 Task: Add the task  Upgrade and migrate company contract review to a cloud-based solution to the section Speed Sprint in the project ConvertTech and add a Due Date to the respective task as 2024/01/26
Action: Mouse pressed left at (239, 257)
Screenshot: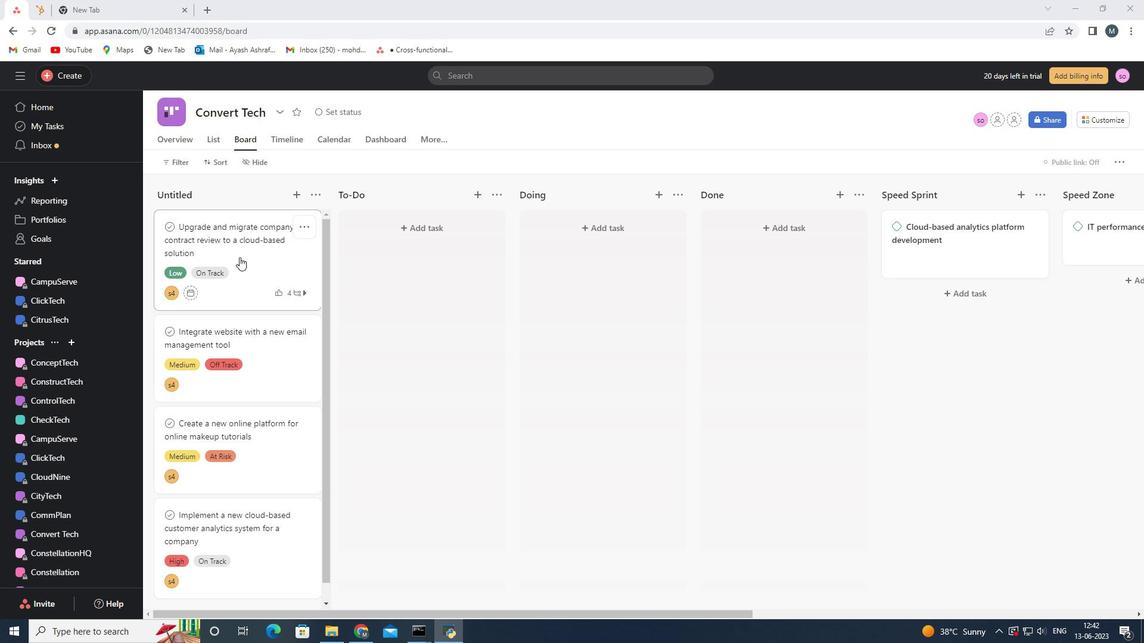 
Action: Mouse moved to (916, 367)
Screenshot: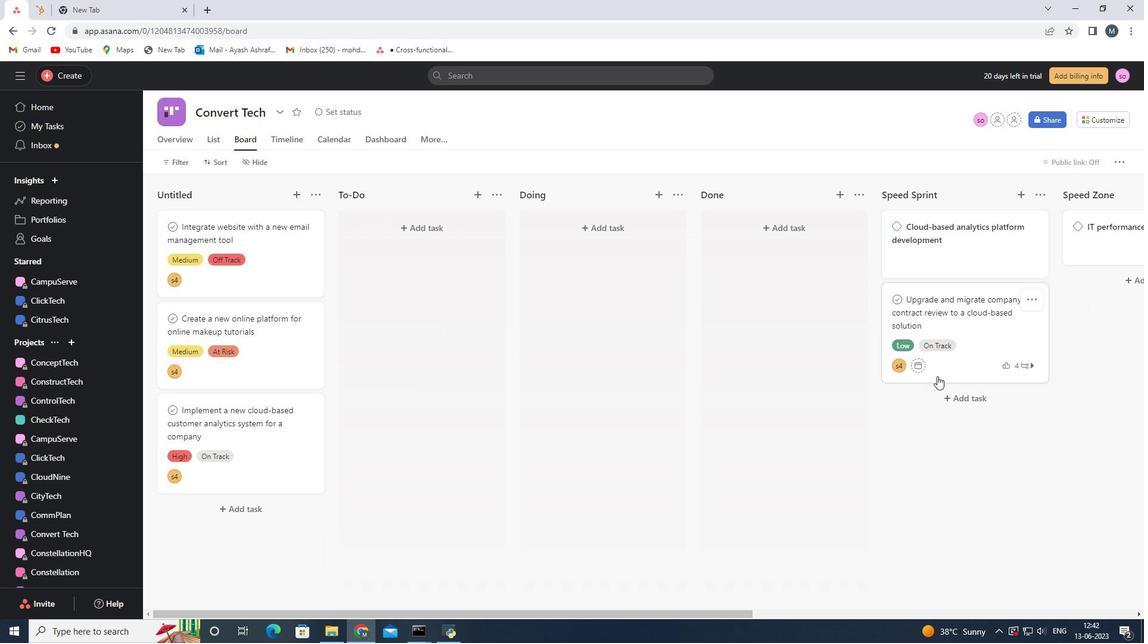 
Action: Mouse pressed left at (916, 367)
Screenshot: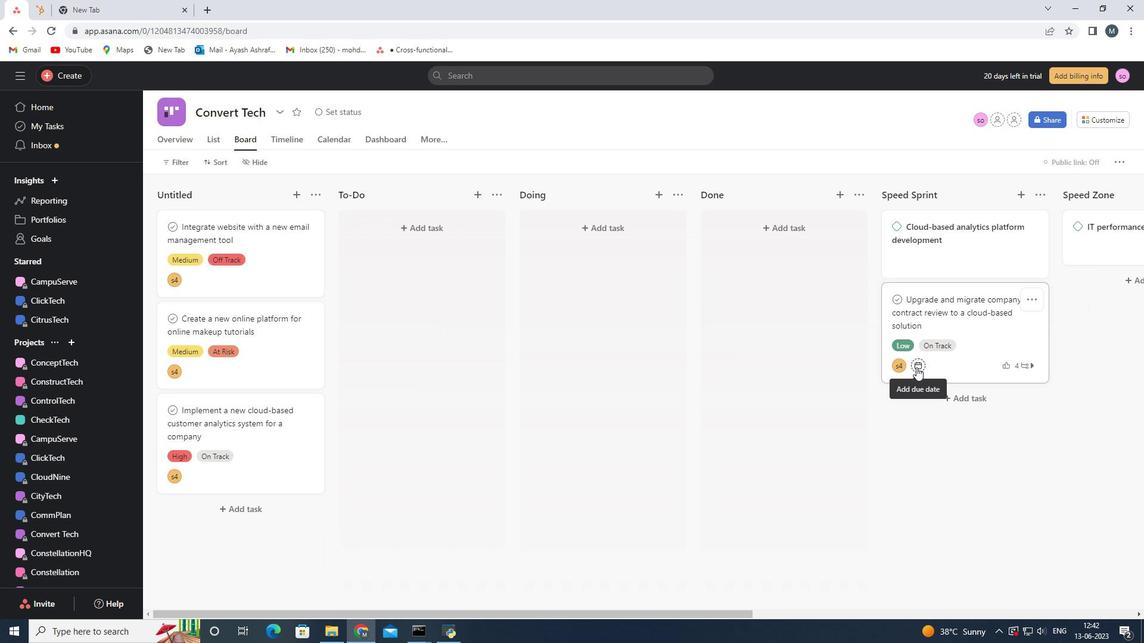 
Action: Mouse moved to (1052, 149)
Screenshot: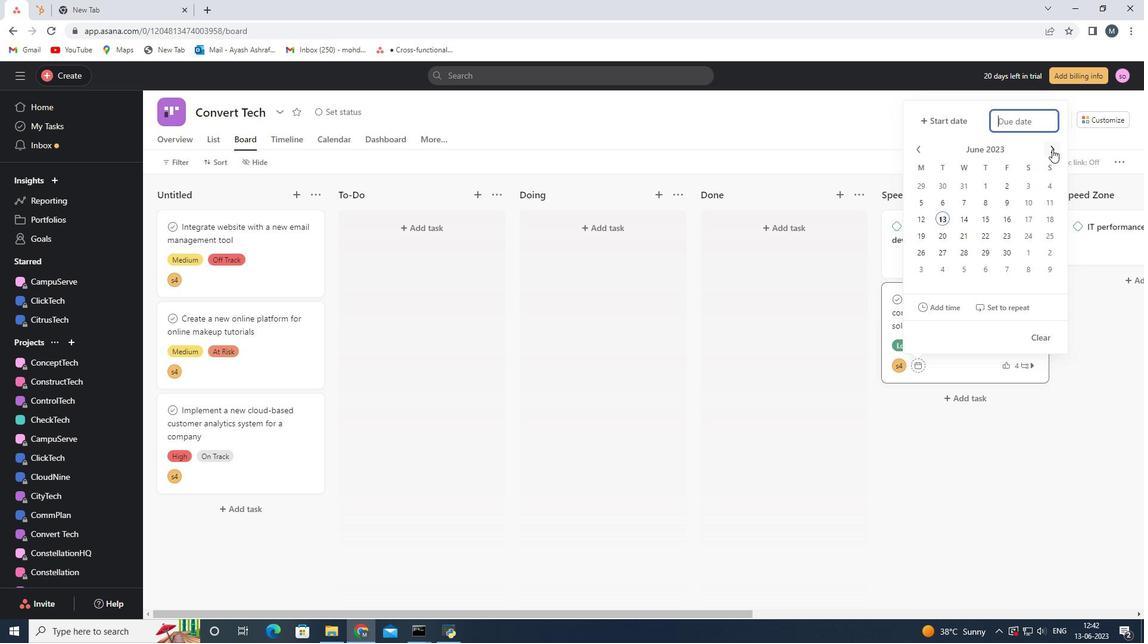 
Action: Mouse pressed left at (1052, 149)
Screenshot: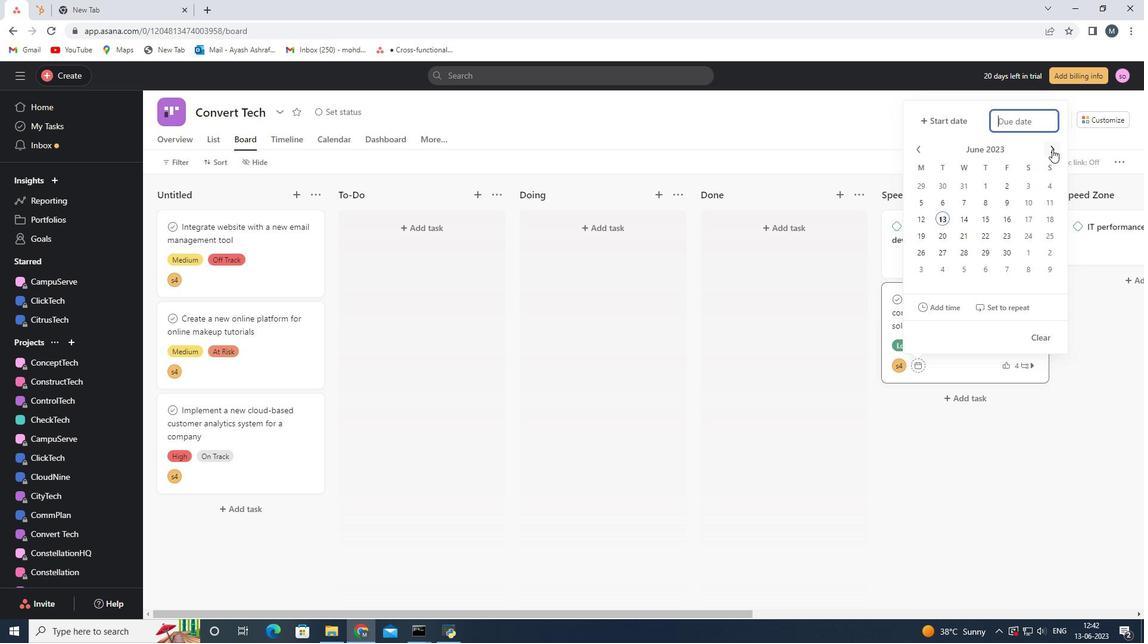 
Action: Mouse pressed left at (1052, 149)
Screenshot: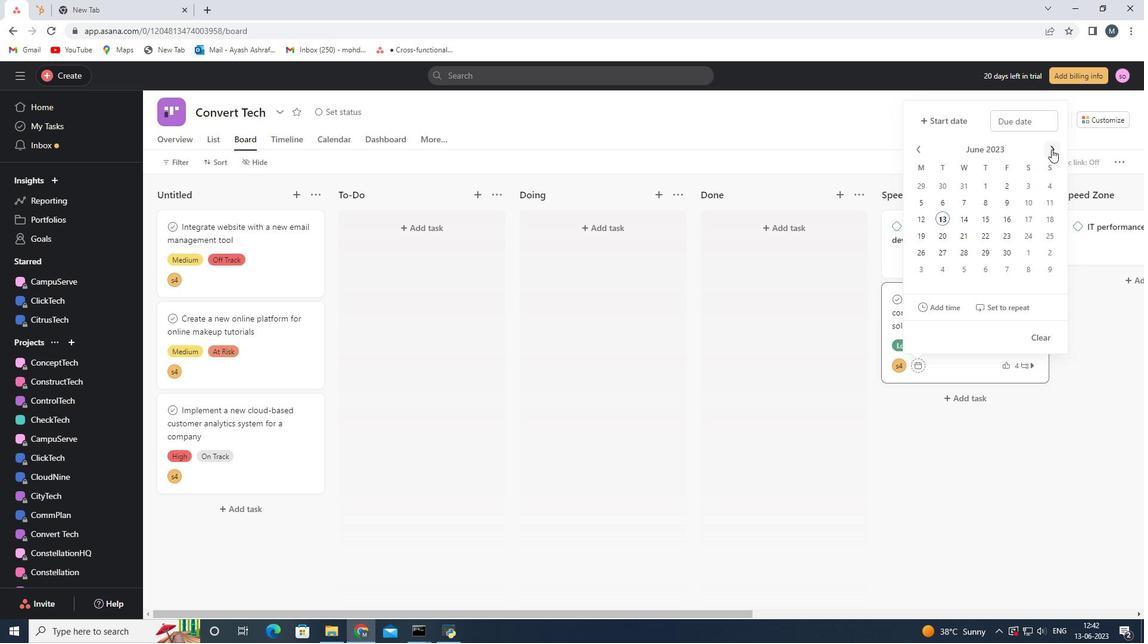 
Action: Mouse pressed left at (1052, 149)
Screenshot: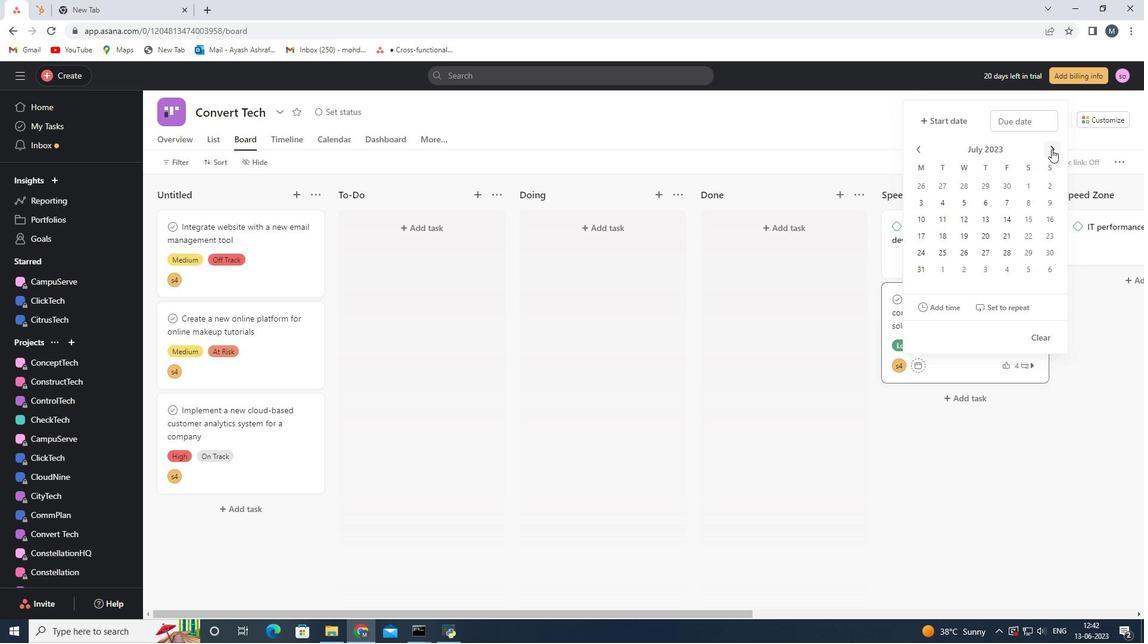 
Action: Mouse pressed left at (1052, 149)
Screenshot: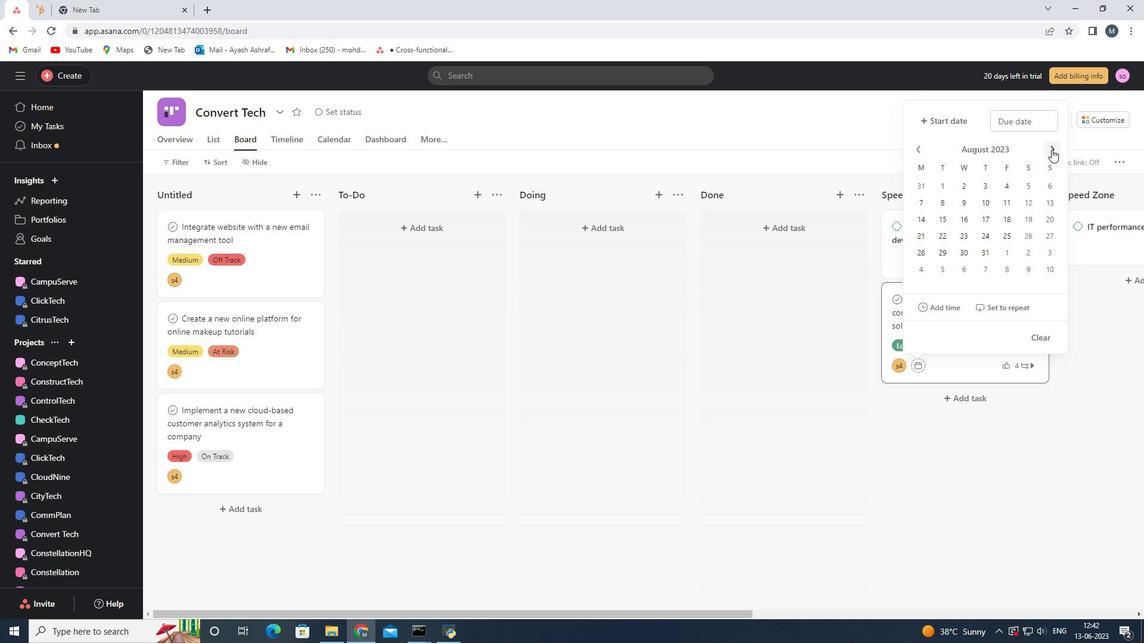 
Action: Mouse pressed left at (1052, 149)
Screenshot: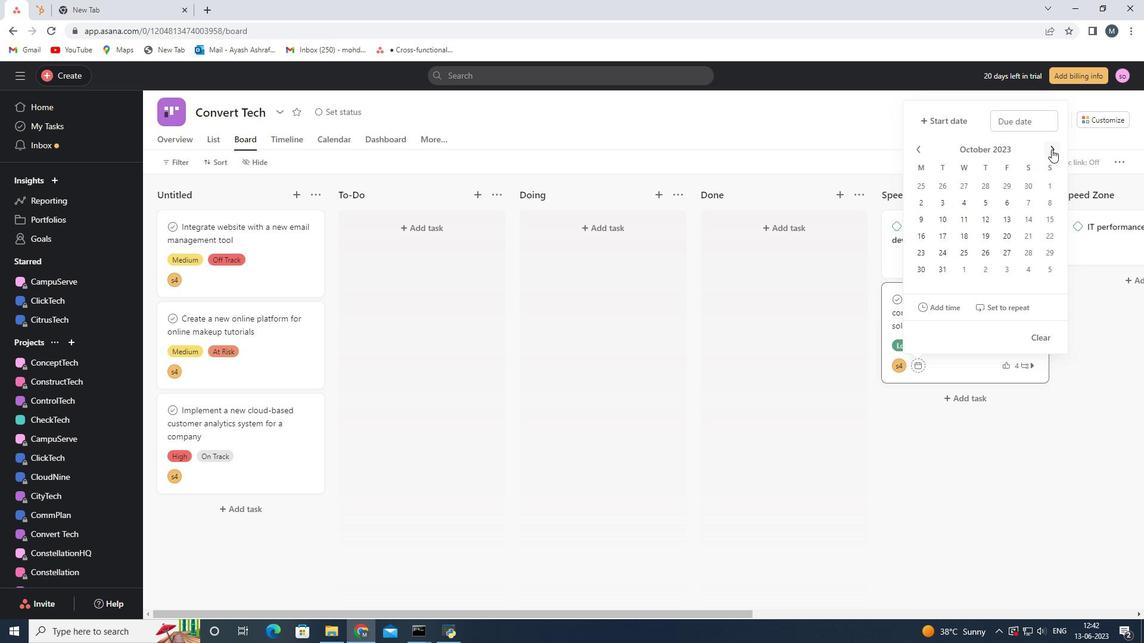 
Action: Mouse pressed left at (1052, 149)
Screenshot: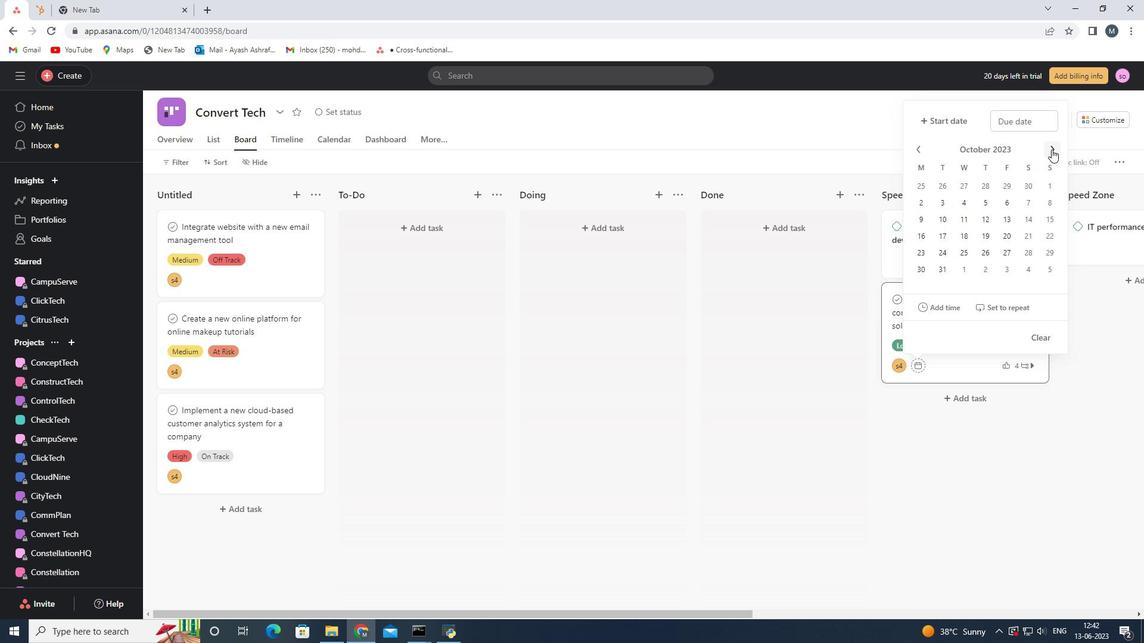 
Action: Mouse moved to (1052, 149)
Screenshot: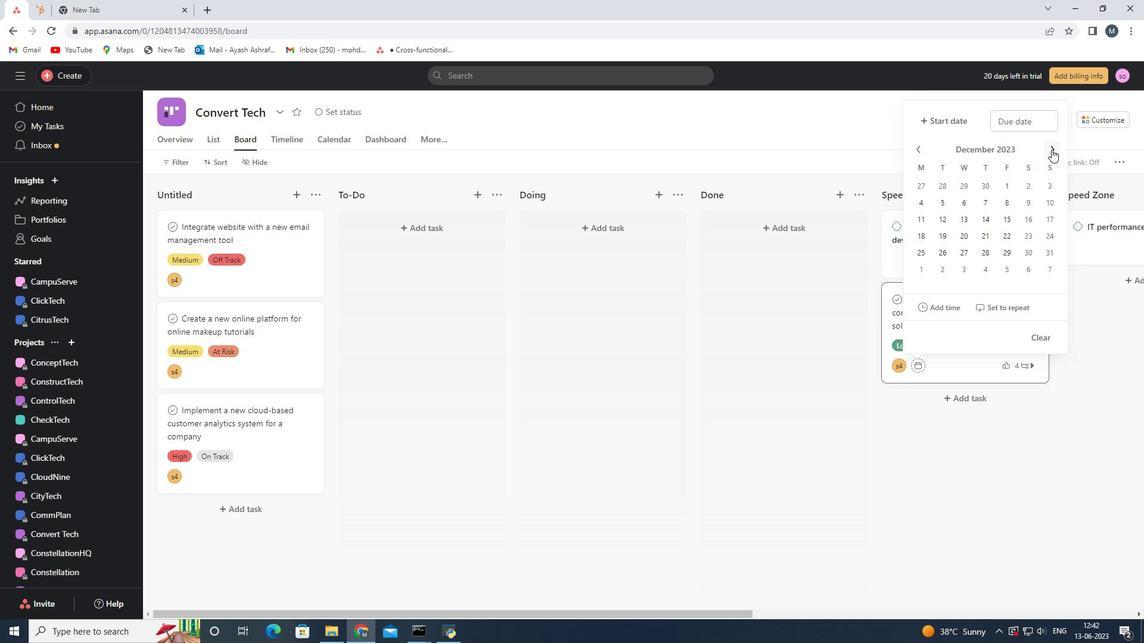 
Action: Mouse pressed left at (1052, 149)
Screenshot: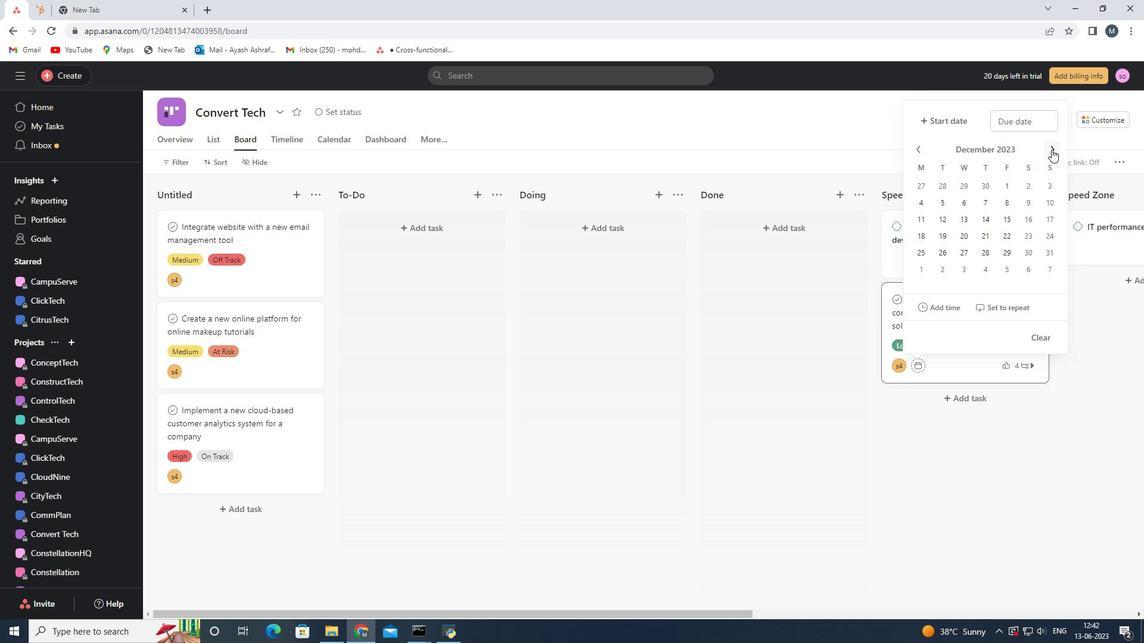 
Action: Mouse moved to (1007, 237)
Screenshot: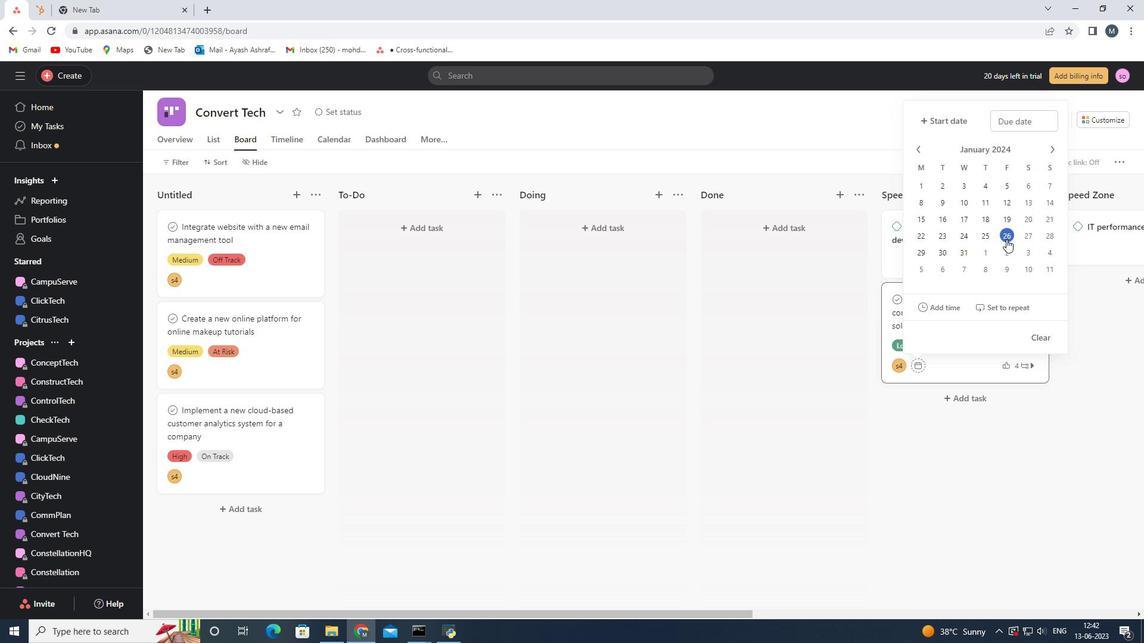 
Action: Mouse pressed left at (1007, 237)
Screenshot: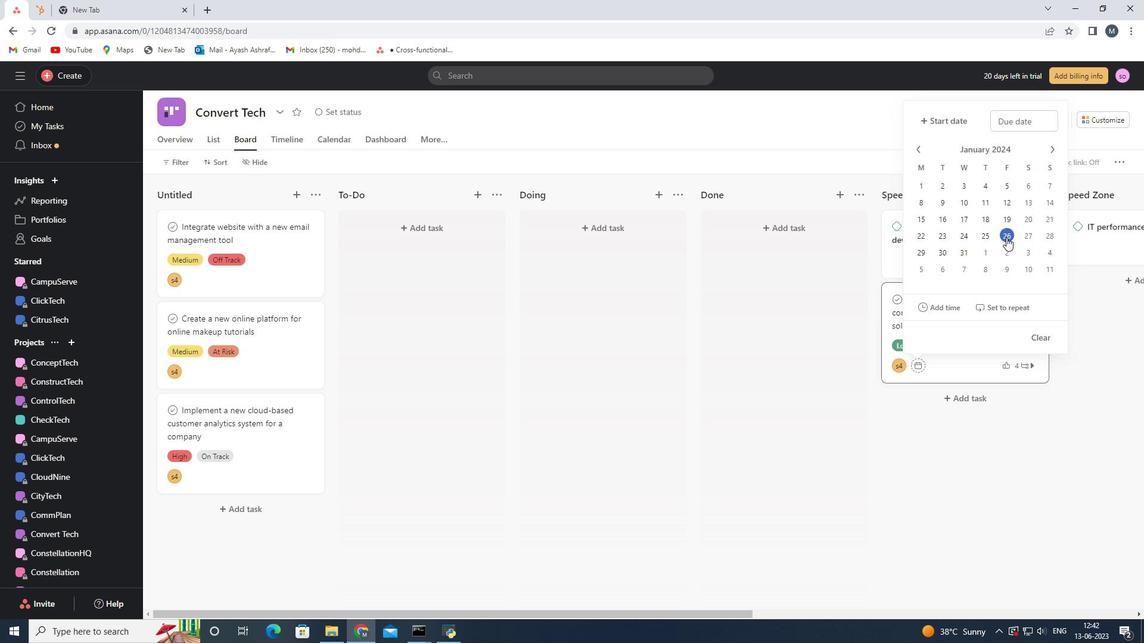 
Action: Mouse moved to (768, 341)
Screenshot: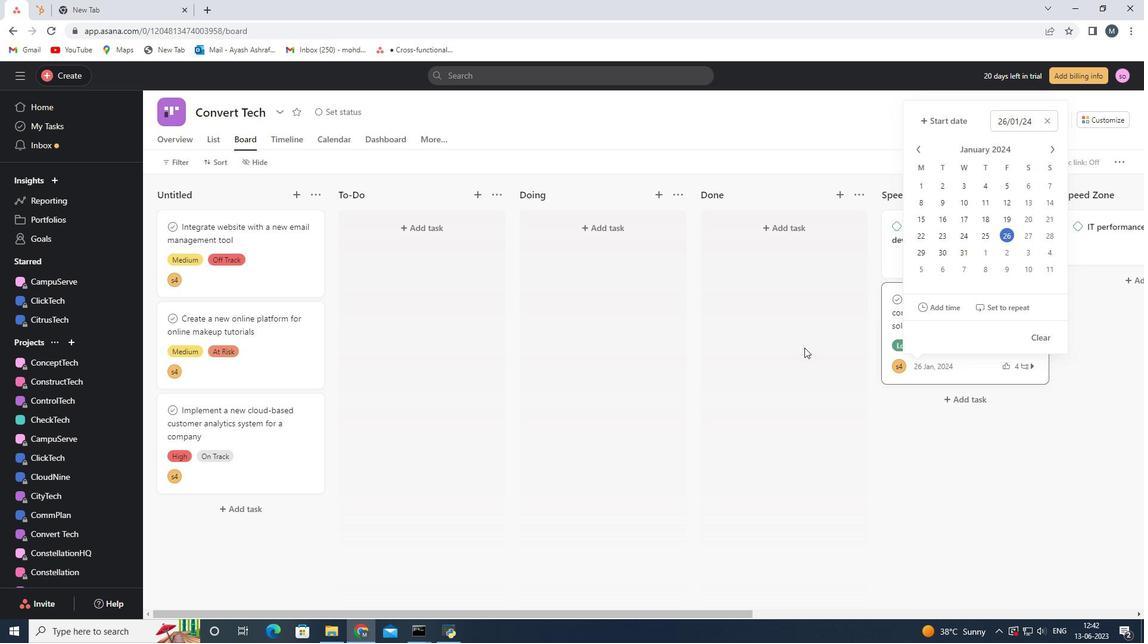 
Action: Mouse pressed left at (768, 341)
Screenshot: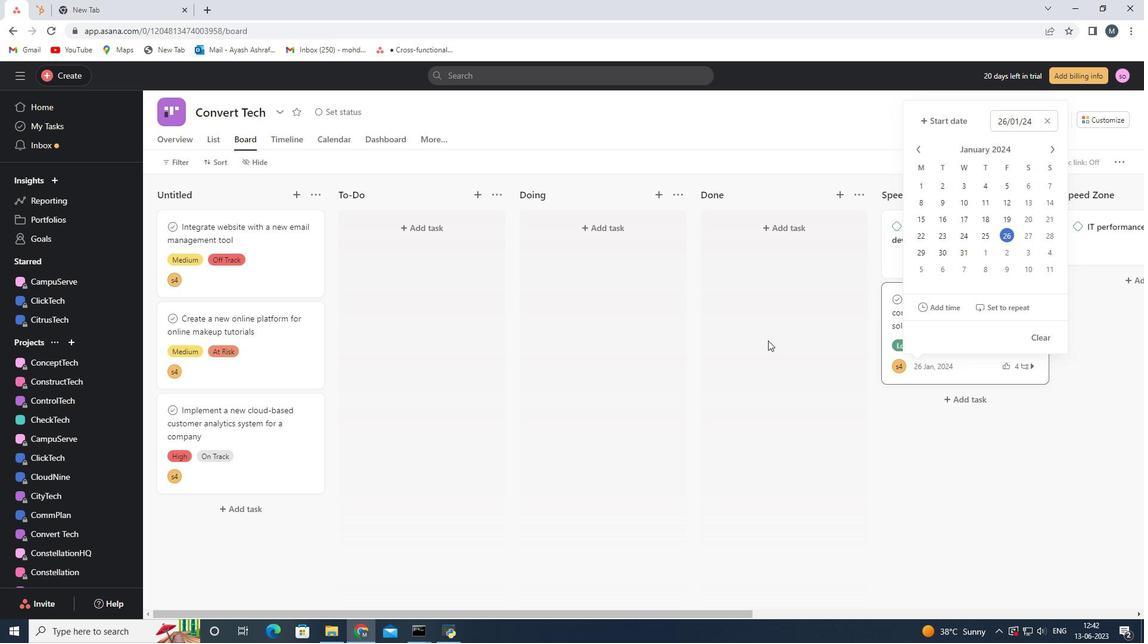 
Action: Mouse moved to (768, 338)
Screenshot: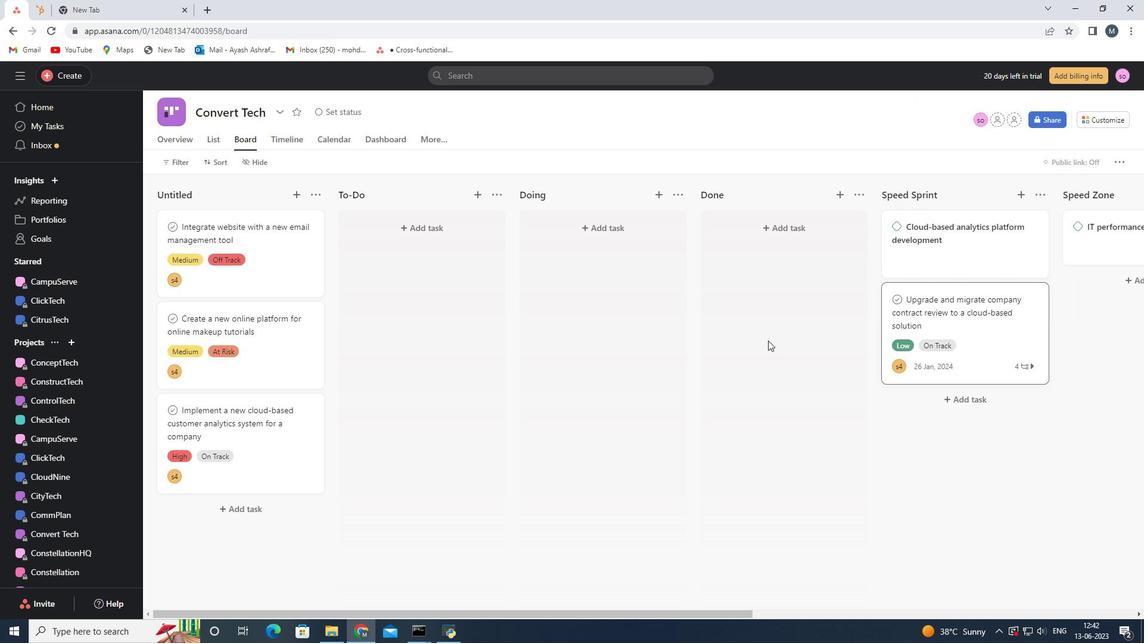 
